 Task: Set the default behavior for protocol handlers permission to "Sites can ask to automically download multiple files".
Action: Mouse moved to (1006, 25)
Screenshot: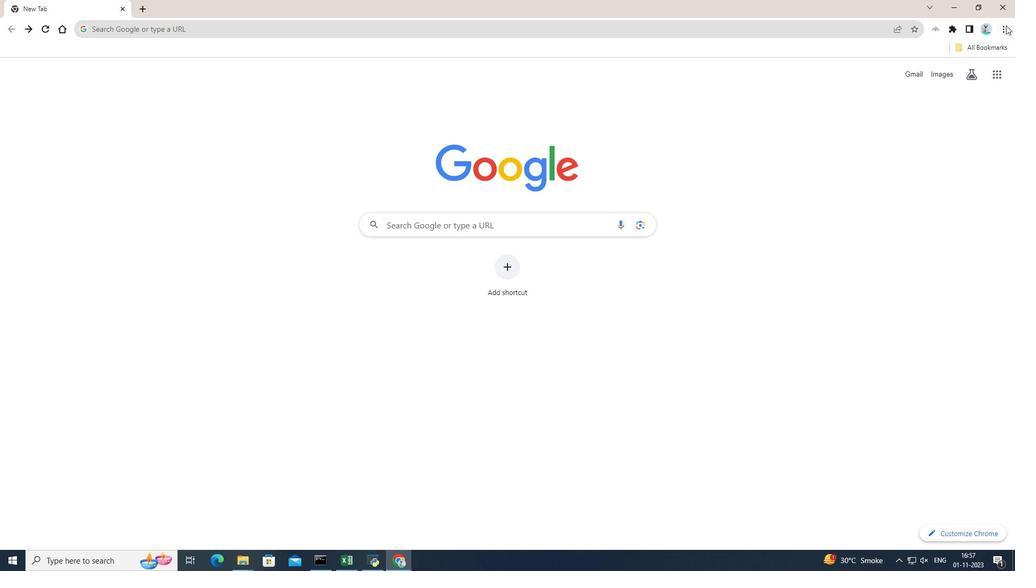 
Action: Mouse pressed left at (1006, 25)
Screenshot: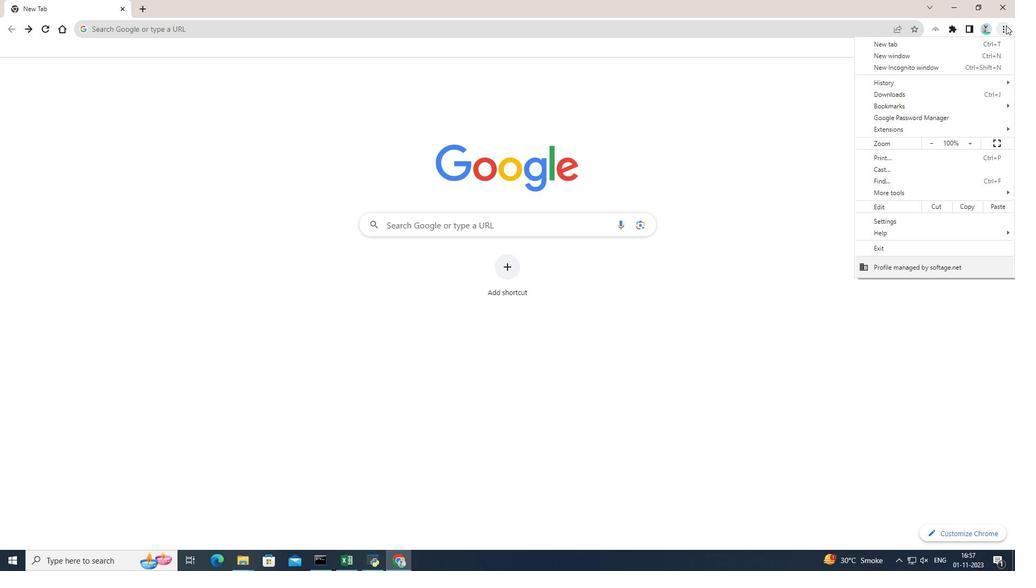 
Action: Mouse pressed left at (1006, 25)
Screenshot: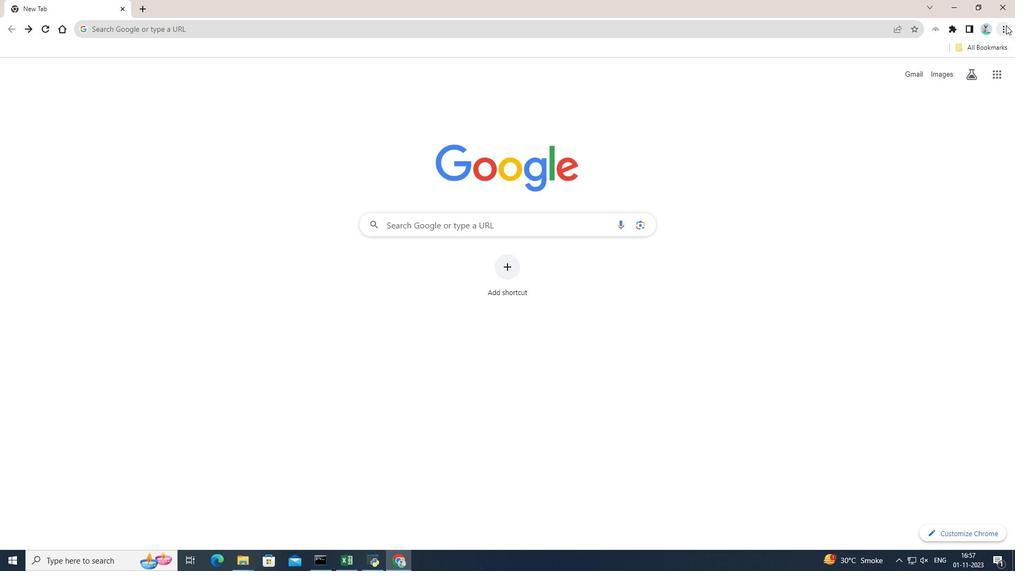 
Action: Mouse pressed left at (1006, 25)
Screenshot: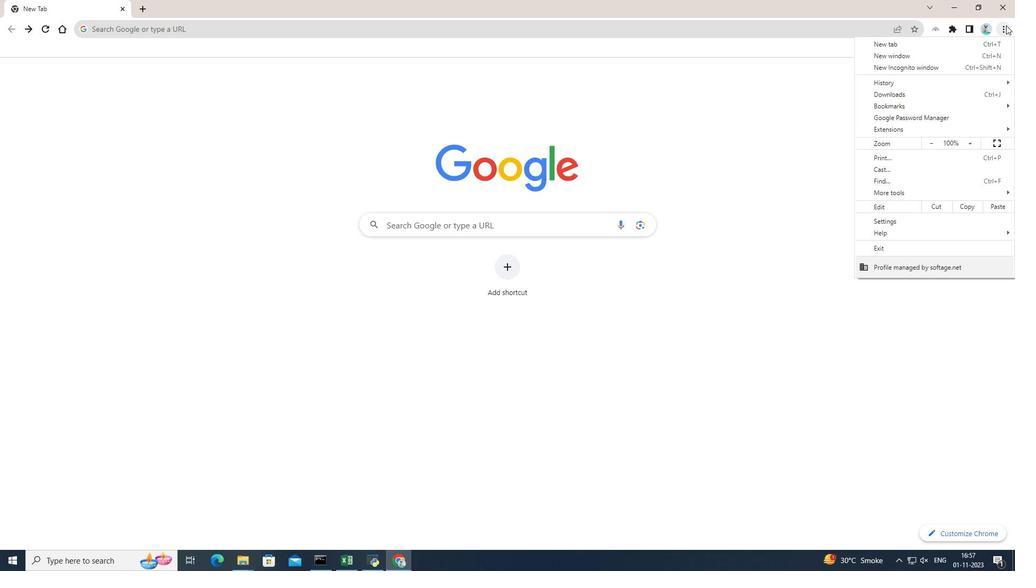 
Action: Mouse moved to (908, 218)
Screenshot: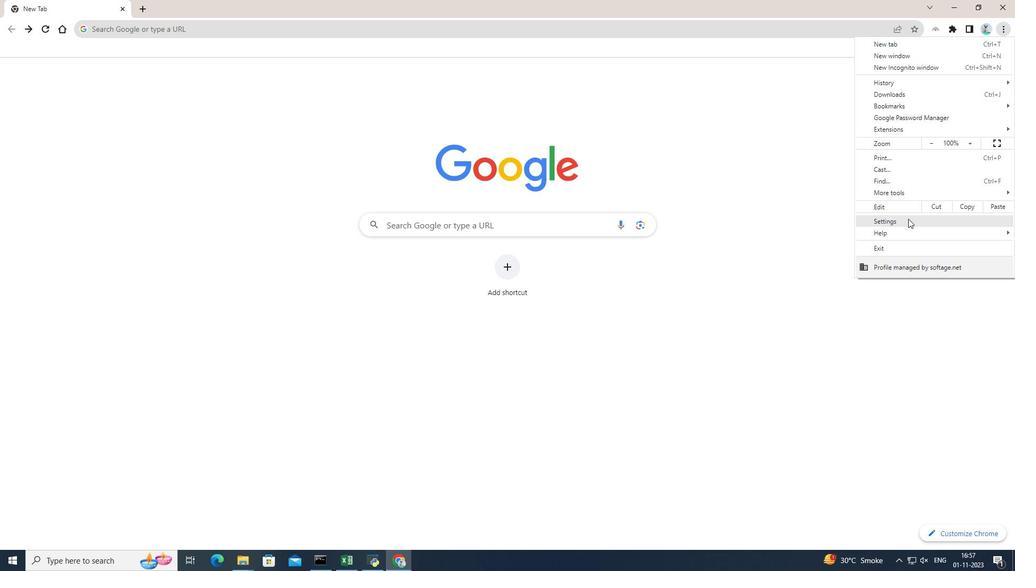 
Action: Mouse pressed left at (908, 218)
Screenshot: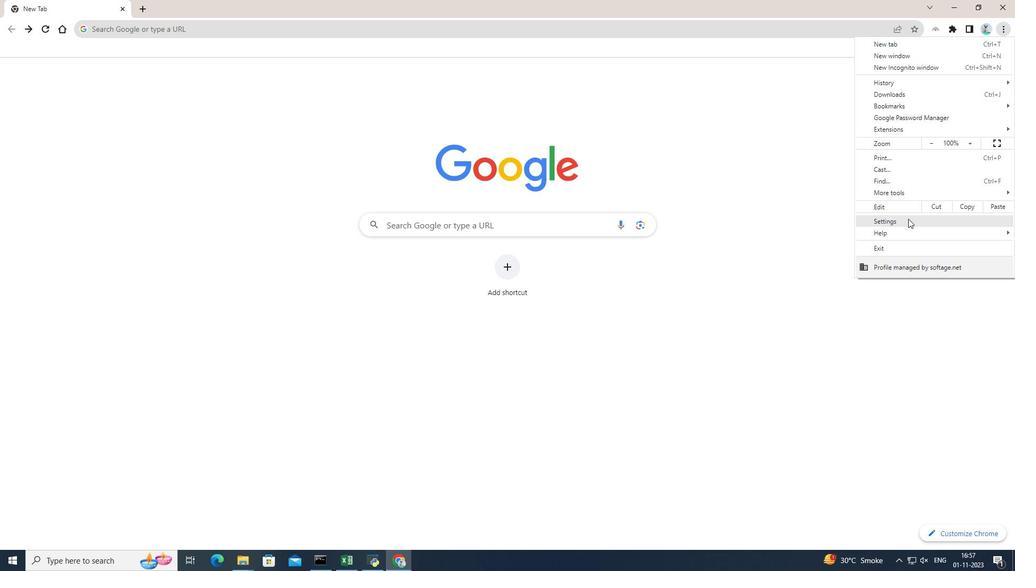
Action: Mouse moved to (77, 128)
Screenshot: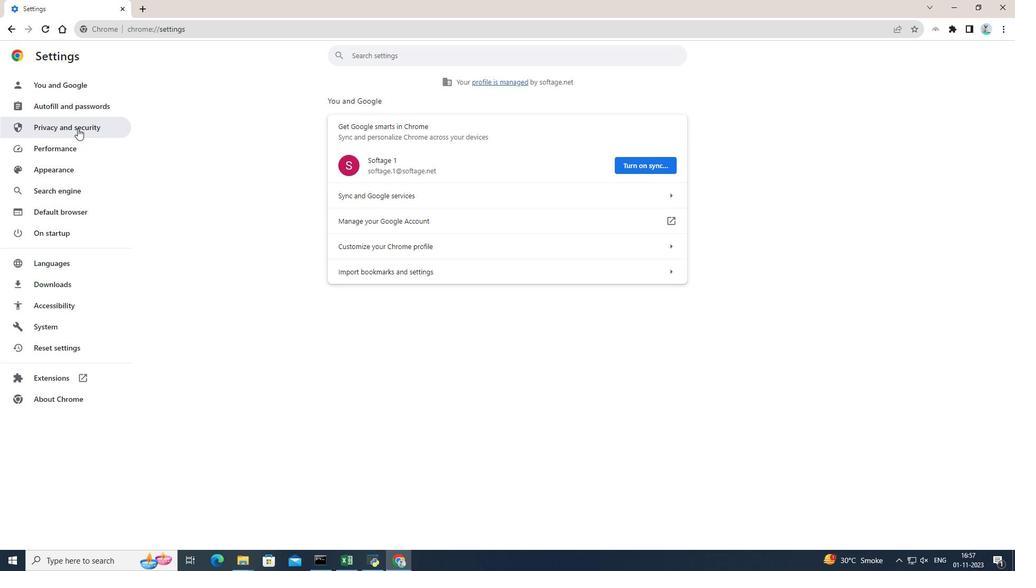 
Action: Mouse pressed left at (77, 128)
Screenshot: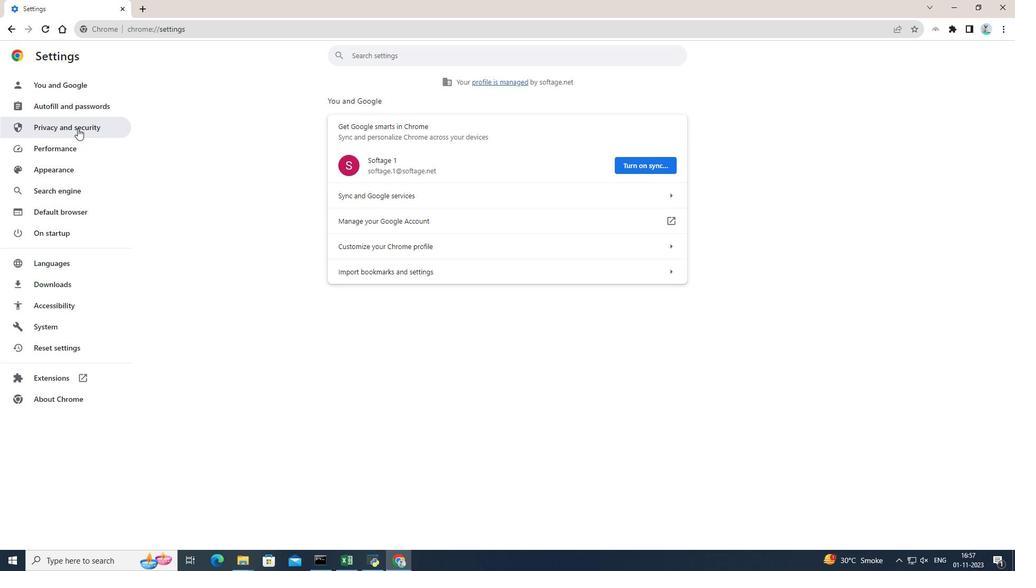 
Action: Mouse moved to (528, 332)
Screenshot: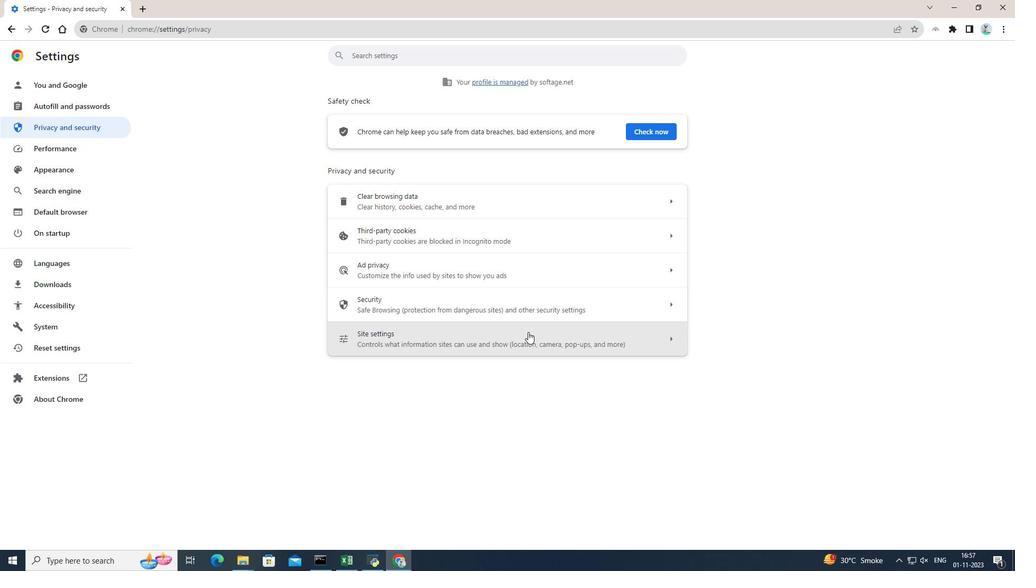 
Action: Mouse pressed left at (528, 332)
Screenshot: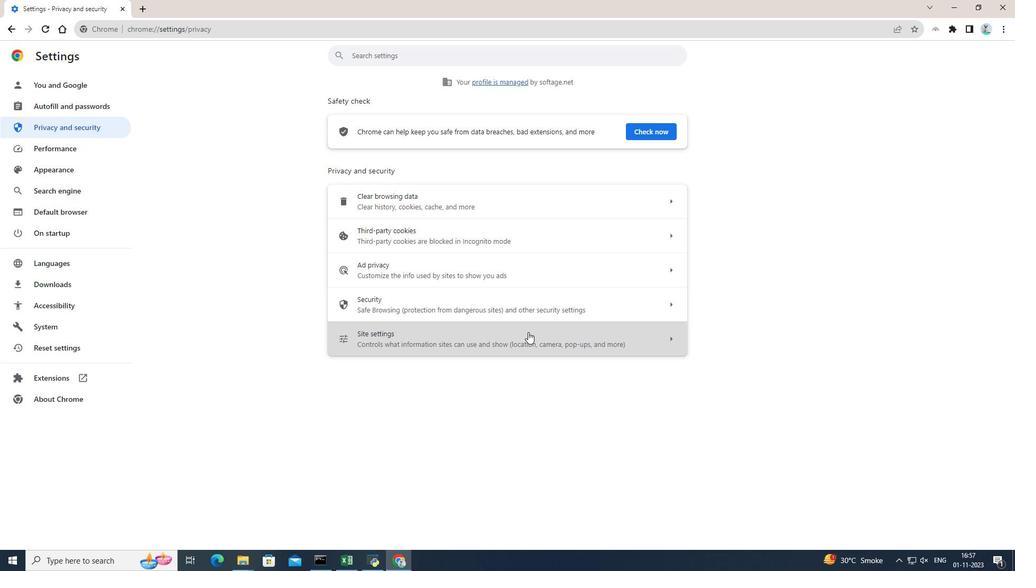 
Action: Mouse moved to (532, 337)
Screenshot: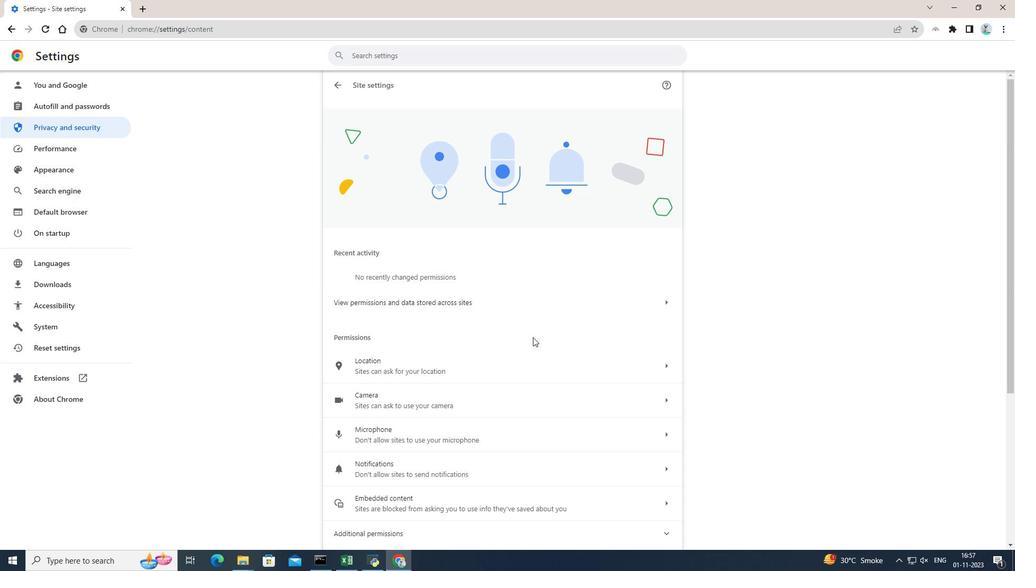 
Action: Mouse scrolled (532, 336) with delta (0, 0)
Screenshot: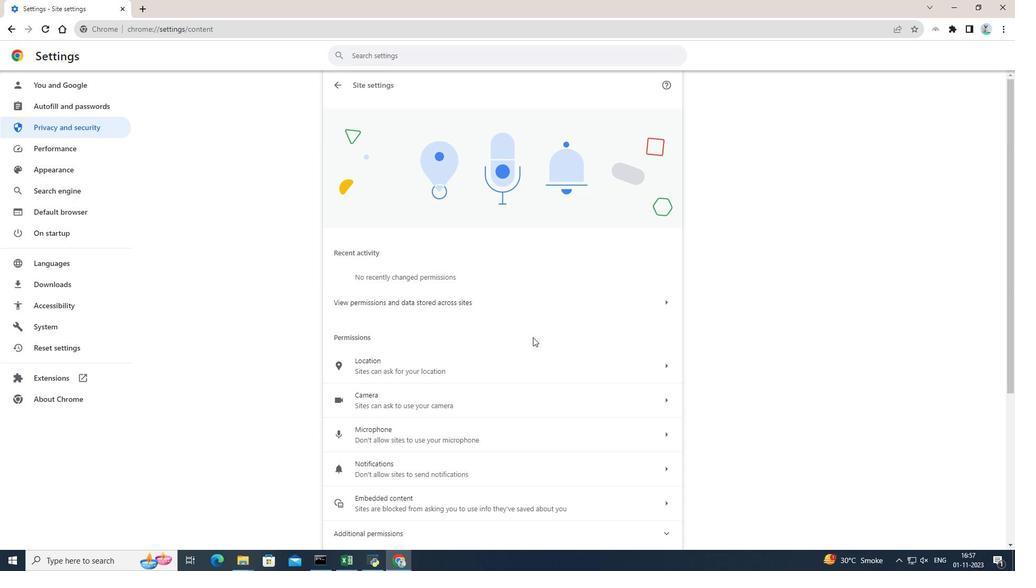 
Action: Mouse scrolled (532, 336) with delta (0, 0)
Screenshot: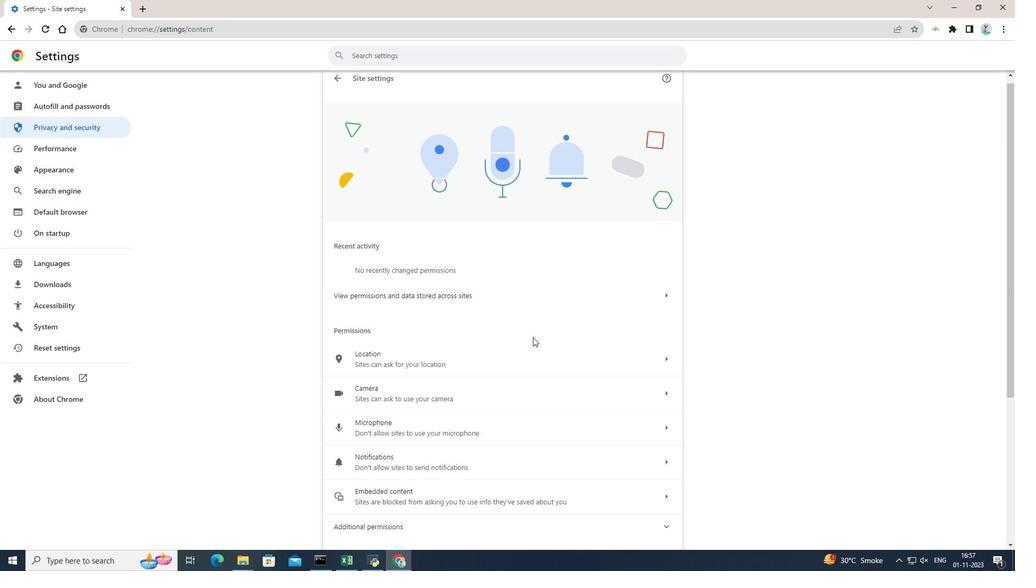 
Action: Mouse scrolled (532, 336) with delta (0, 0)
Screenshot: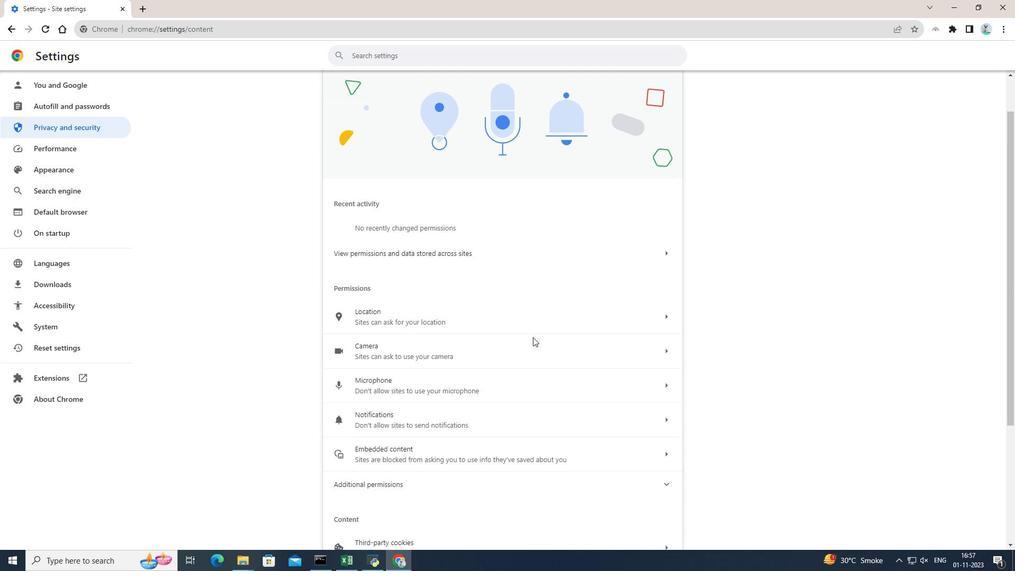 
Action: Mouse moved to (532, 337)
Screenshot: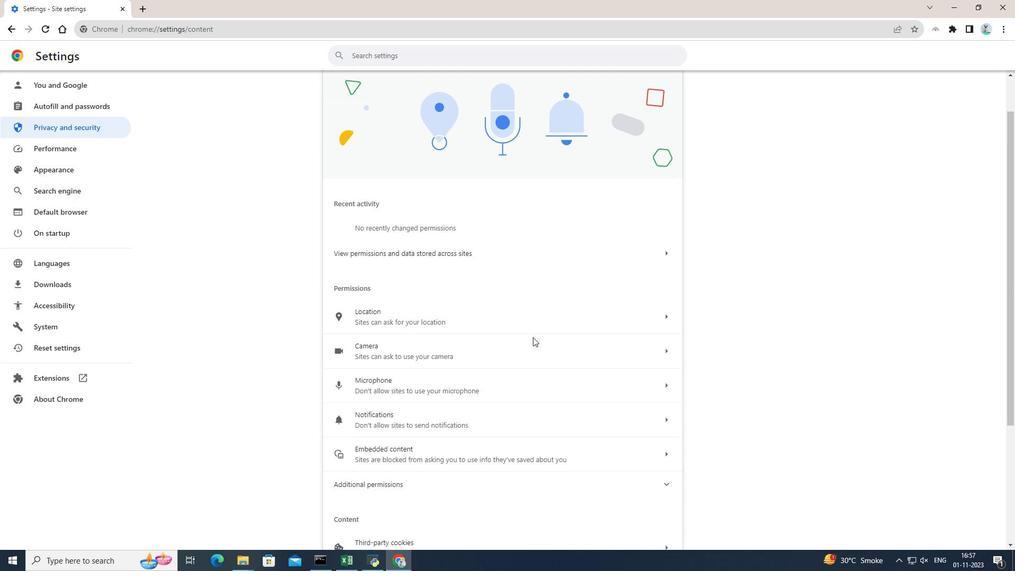 
Action: Mouse scrolled (532, 336) with delta (0, 0)
Screenshot: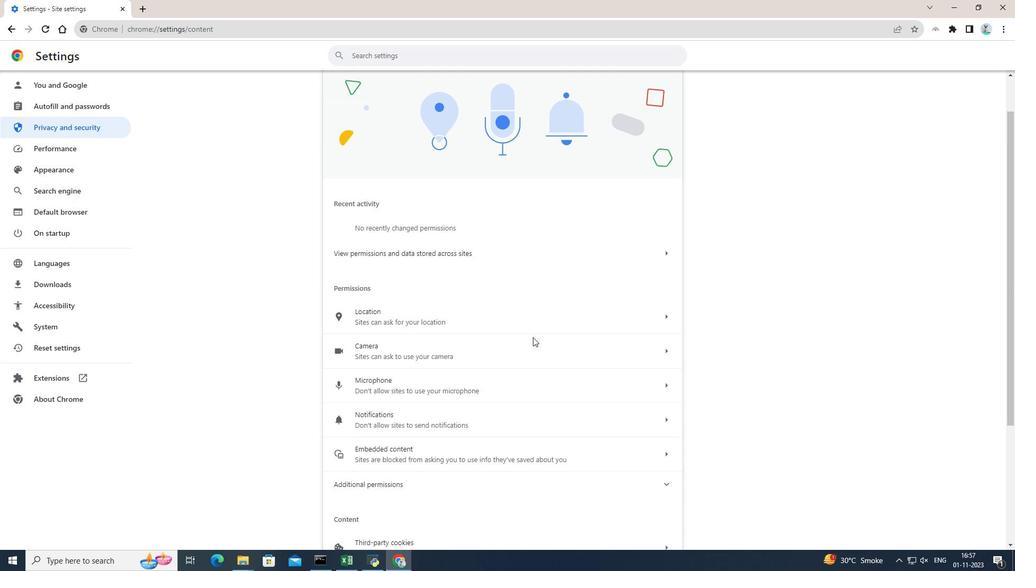 
Action: Mouse scrolled (532, 336) with delta (0, 0)
Screenshot: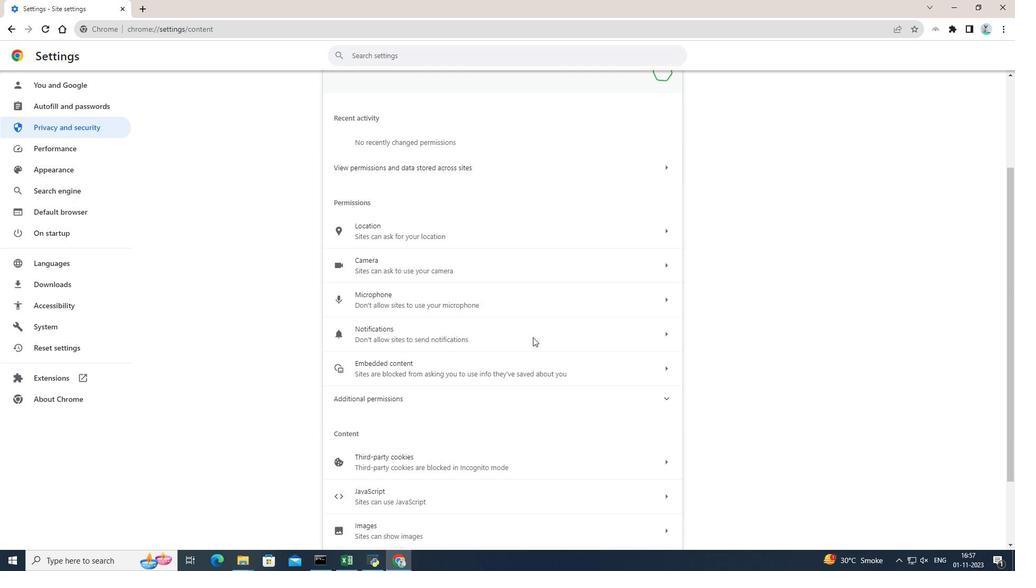 
Action: Mouse moved to (430, 304)
Screenshot: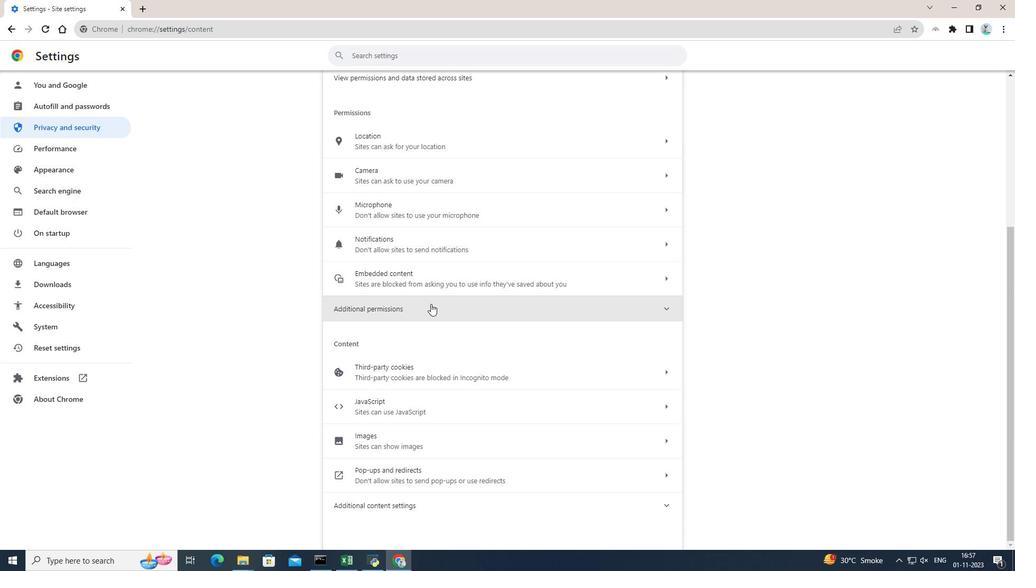 
Action: Mouse pressed left at (430, 304)
Screenshot: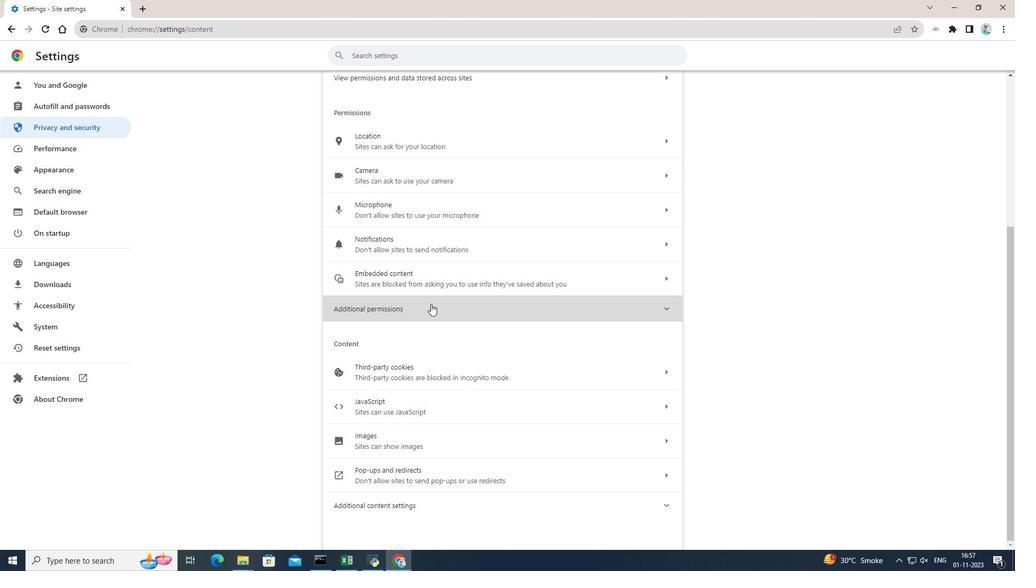 
Action: Mouse moved to (441, 307)
Screenshot: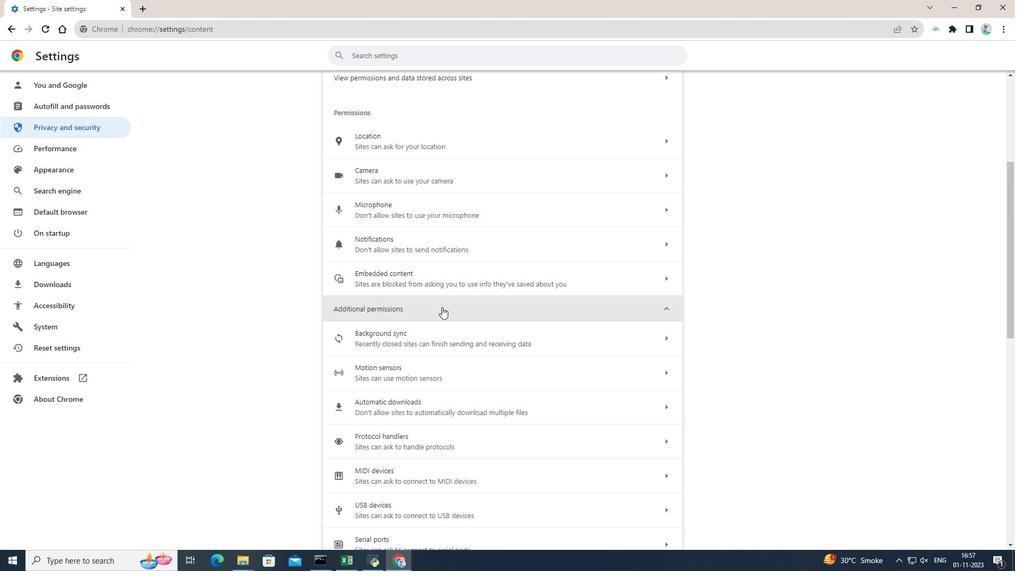 
Action: Mouse scrolled (441, 306) with delta (0, 0)
Screenshot: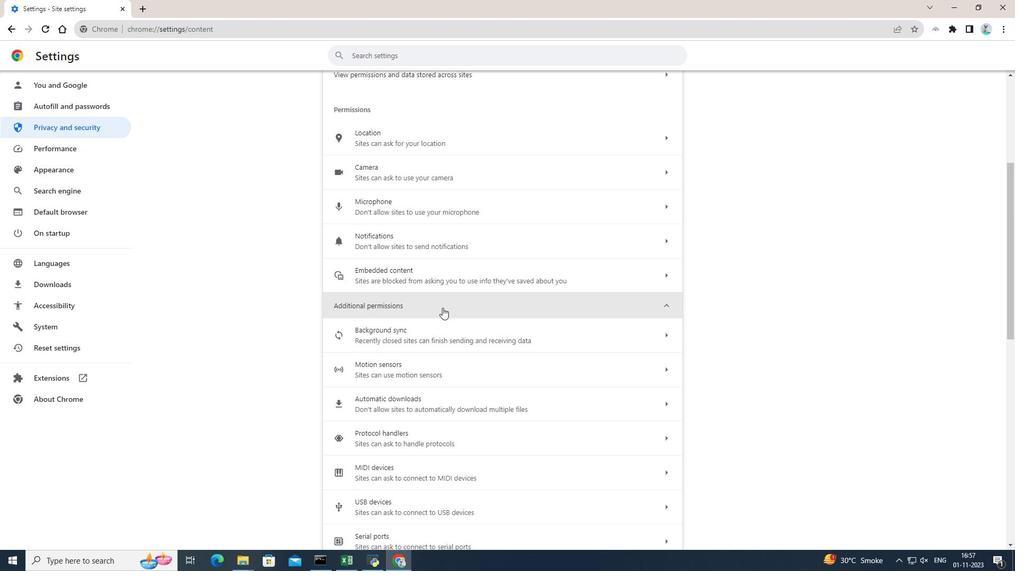
Action: Mouse moved to (442, 307)
Screenshot: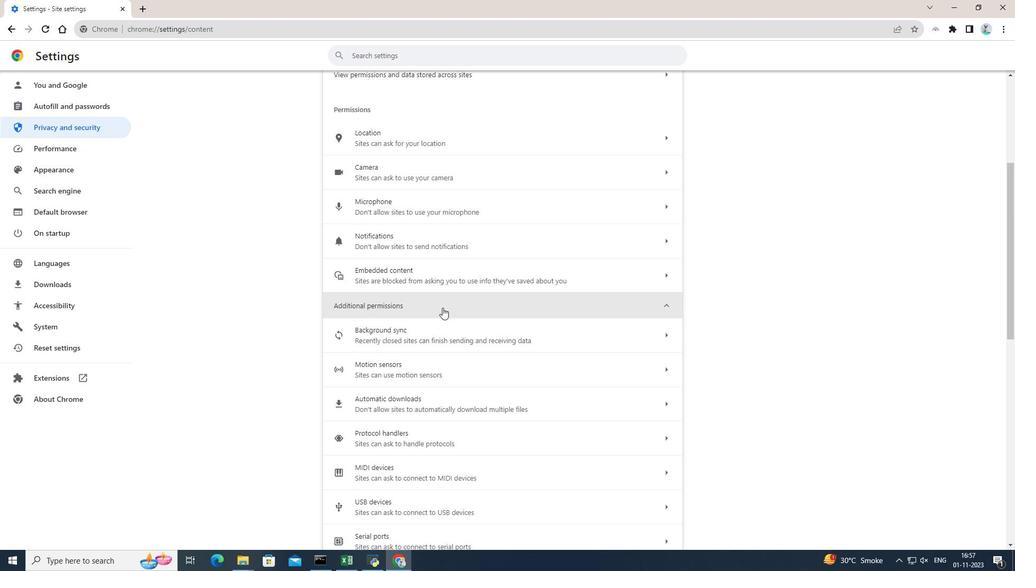 
Action: Mouse scrolled (442, 307) with delta (0, 0)
Screenshot: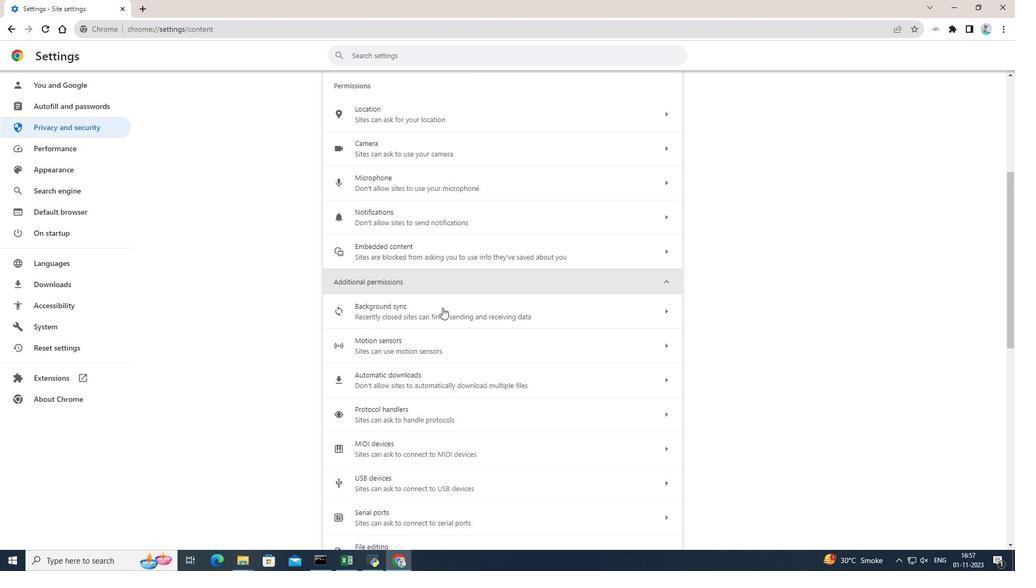 
Action: Mouse moved to (448, 306)
Screenshot: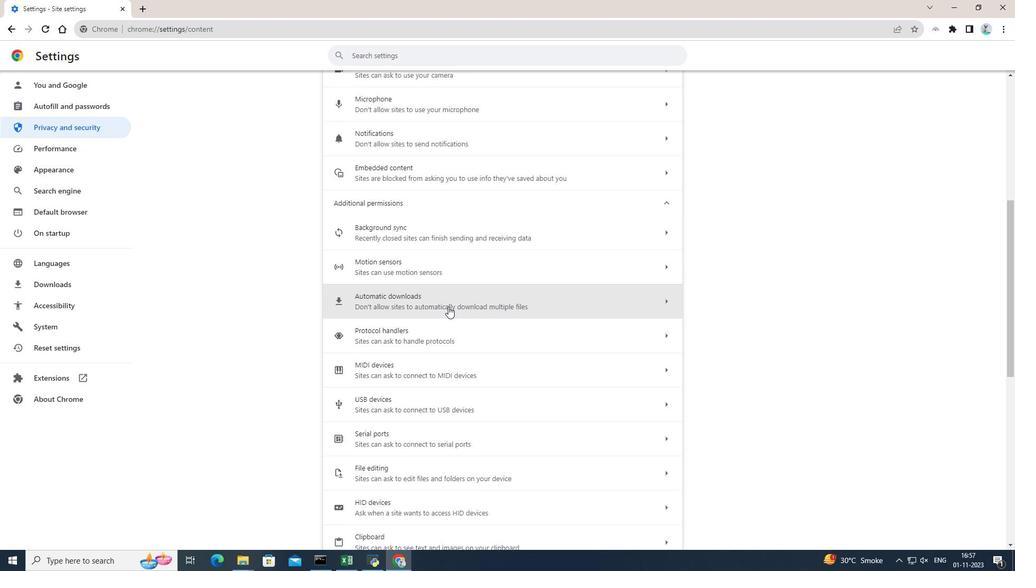 
Action: Mouse pressed left at (448, 306)
Screenshot: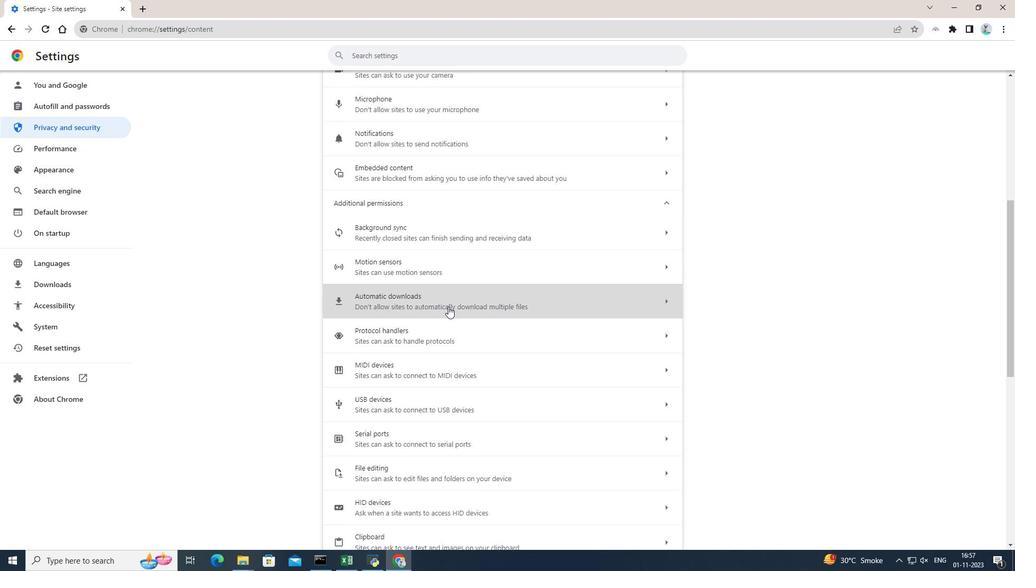 
Action: Mouse moved to (345, 180)
Screenshot: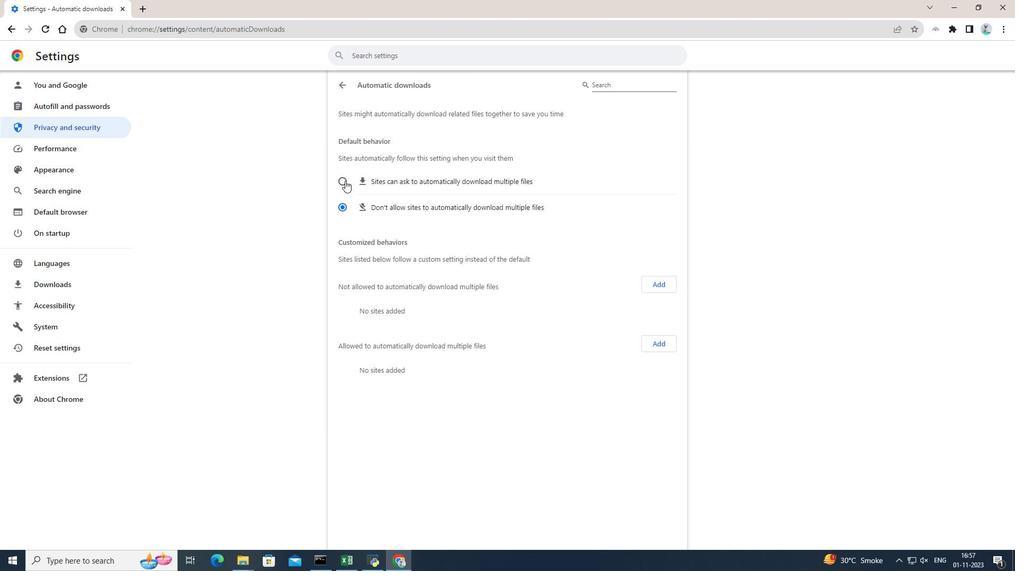 
Action: Mouse pressed left at (345, 180)
Screenshot: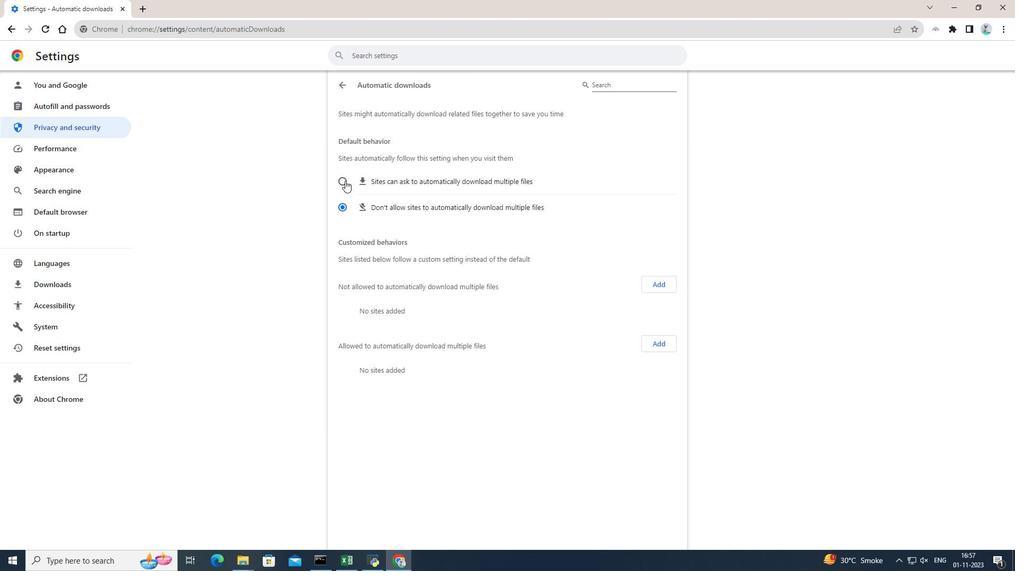 
Action: Mouse moved to (722, 246)
Screenshot: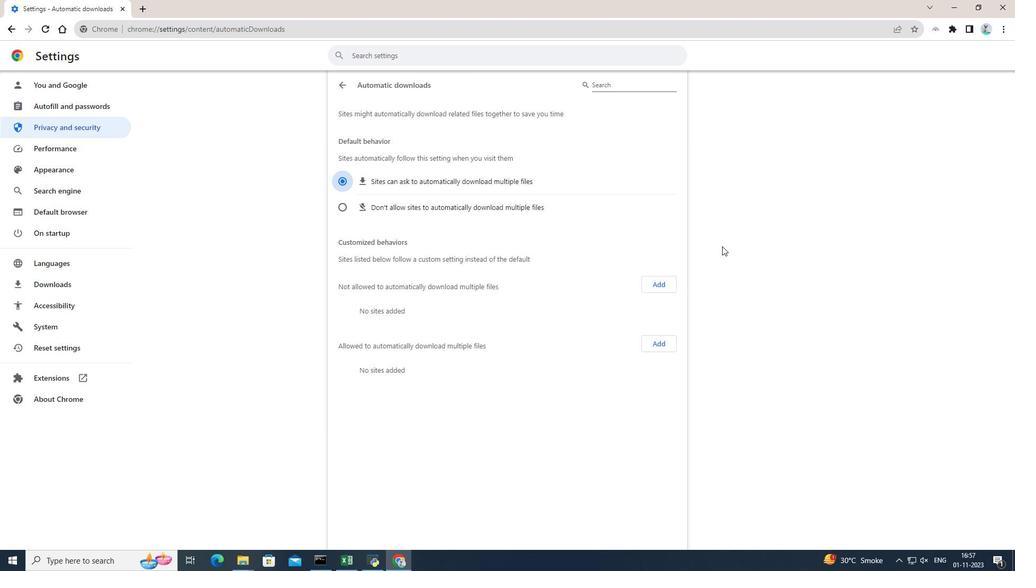
